 Task: Change the speaker configuration of DirectX audio output to Mono.
Action: Mouse moved to (100, 13)
Screenshot: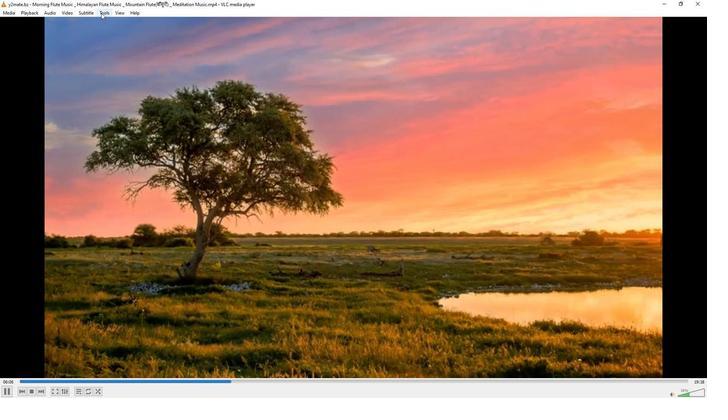 
Action: Mouse pressed left at (100, 13)
Screenshot: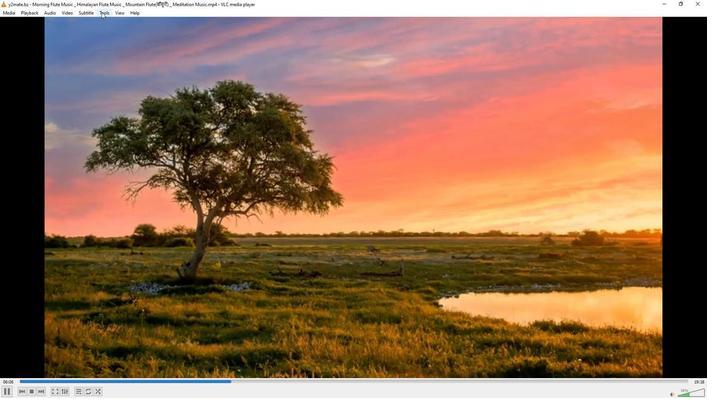 
Action: Mouse moved to (109, 99)
Screenshot: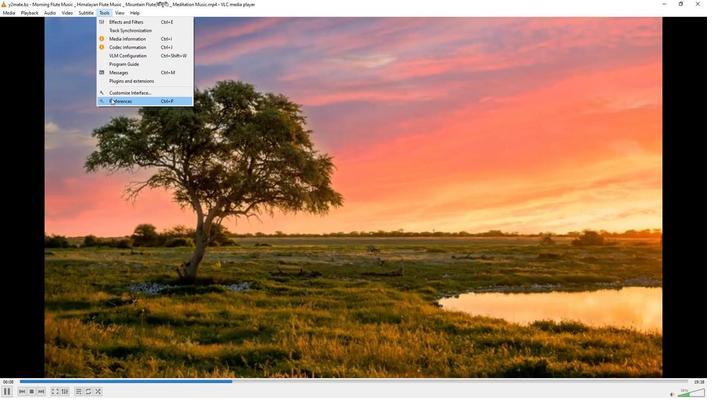 
Action: Mouse pressed left at (109, 99)
Screenshot: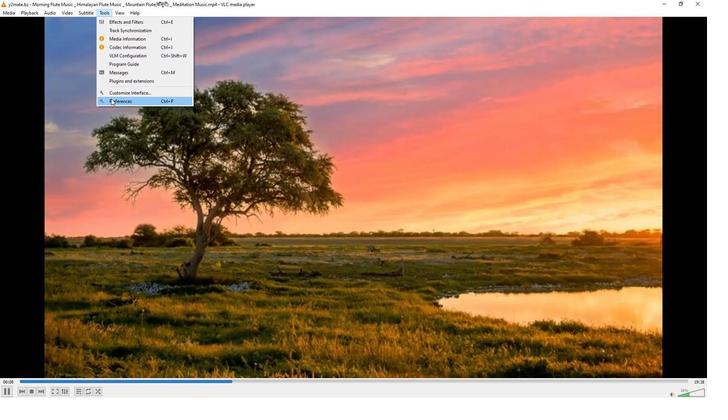 
Action: Mouse moved to (230, 325)
Screenshot: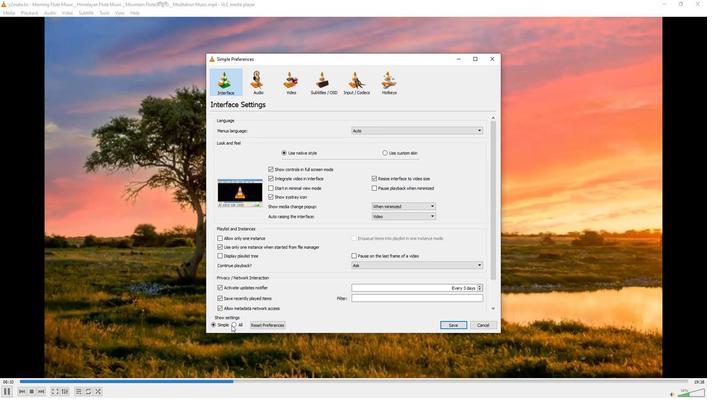 
Action: Mouse pressed left at (230, 325)
Screenshot: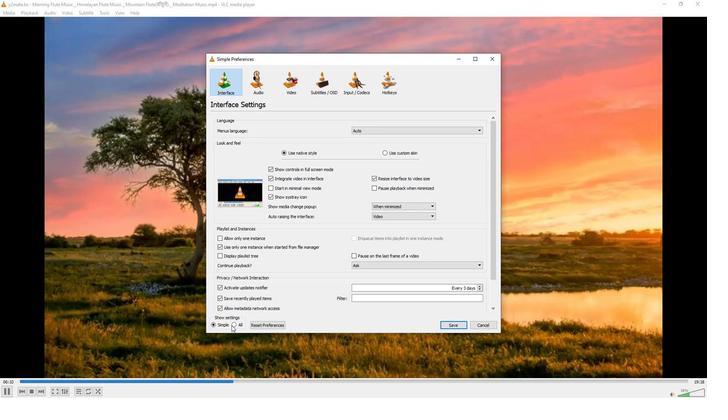 
Action: Mouse moved to (222, 169)
Screenshot: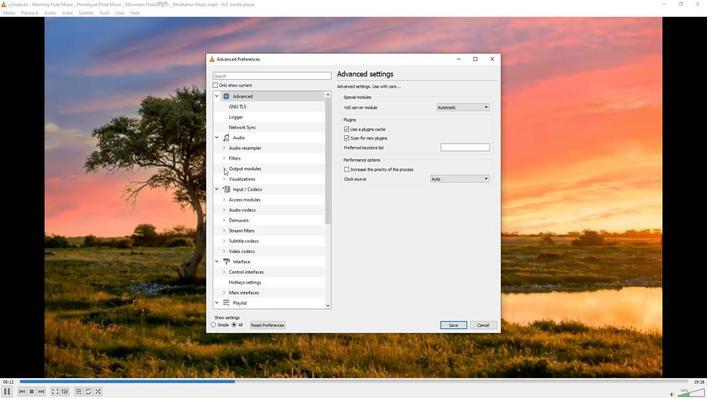 
Action: Mouse pressed left at (222, 169)
Screenshot: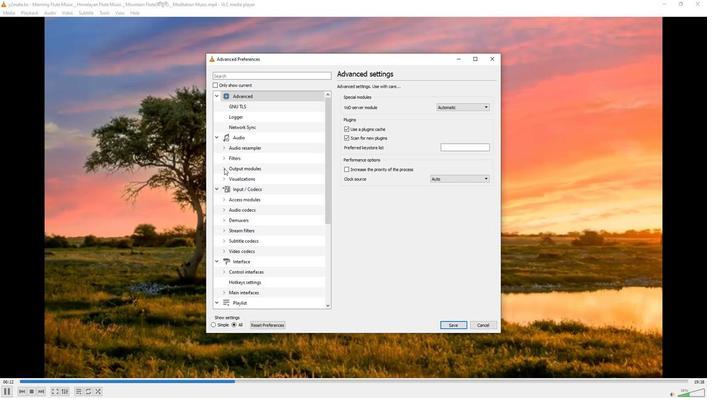 
Action: Mouse moved to (235, 179)
Screenshot: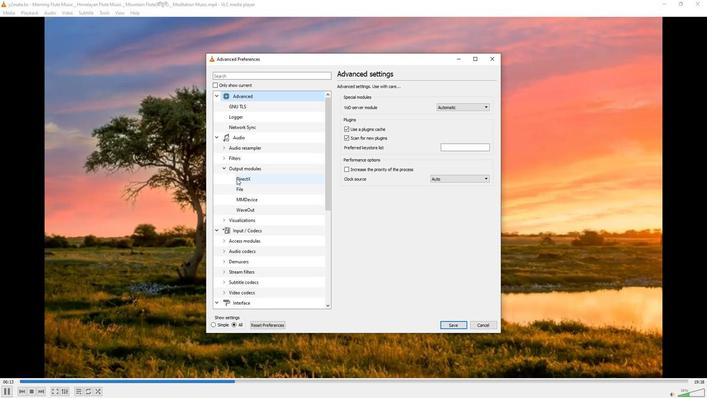 
Action: Mouse pressed left at (235, 179)
Screenshot: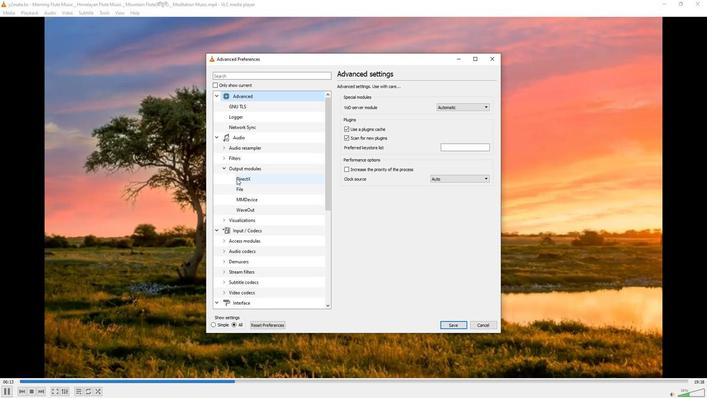 
Action: Mouse moved to (487, 116)
Screenshot: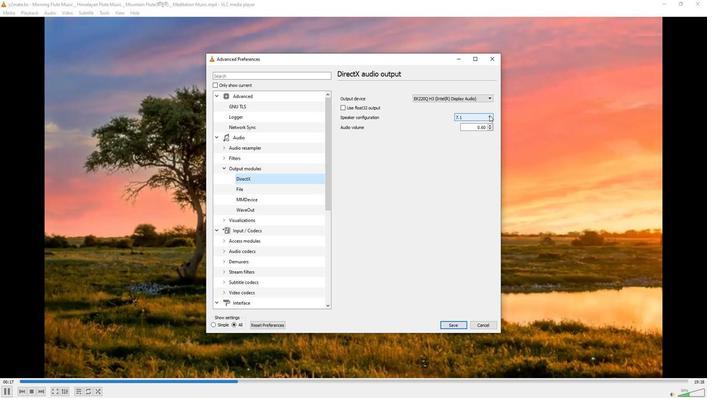 
Action: Mouse pressed left at (487, 116)
Screenshot: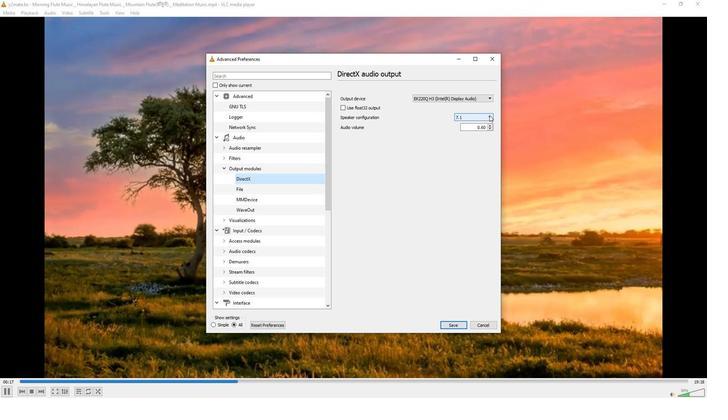 
Action: Mouse moved to (468, 127)
Screenshot: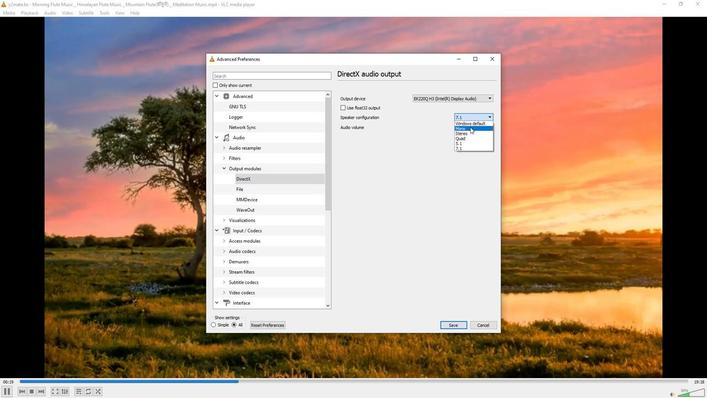 
Action: Mouse pressed left at (468, 127)
Screenshot: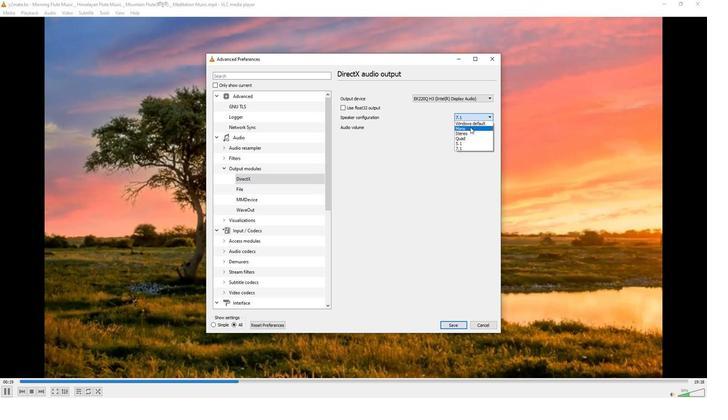 
Action: Mouse moved to (436, 125)
Screenshot: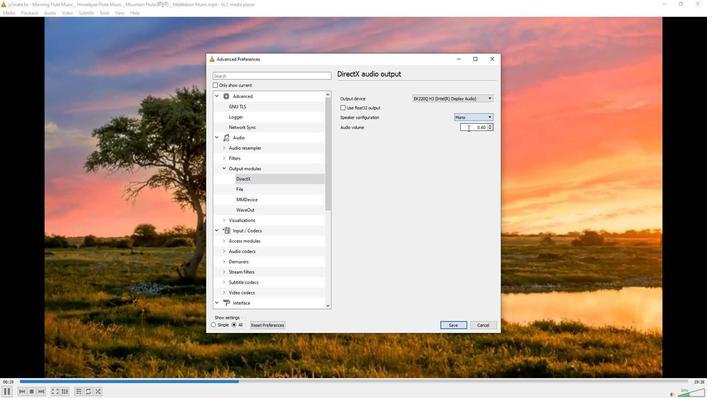 
